 Task: Create a rule from the Agile list, Priority changed -> Complete task in the project TrueLine if Priority Cleared then Complete Task.
Action: Mouse moved to (63, 295)
Screenshot: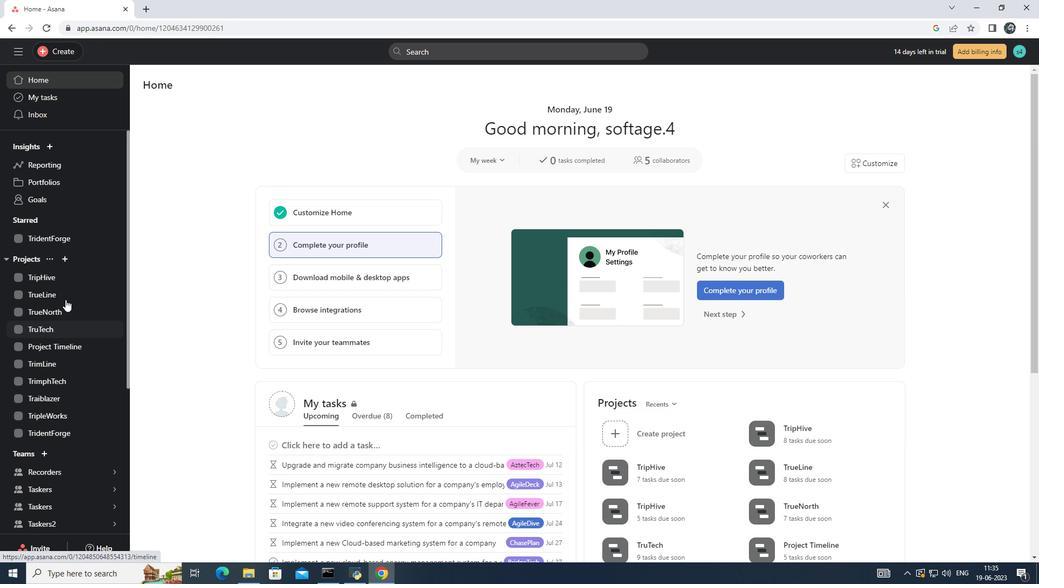 
Action: Mouse pressed left at (63, 295)
Screenshot: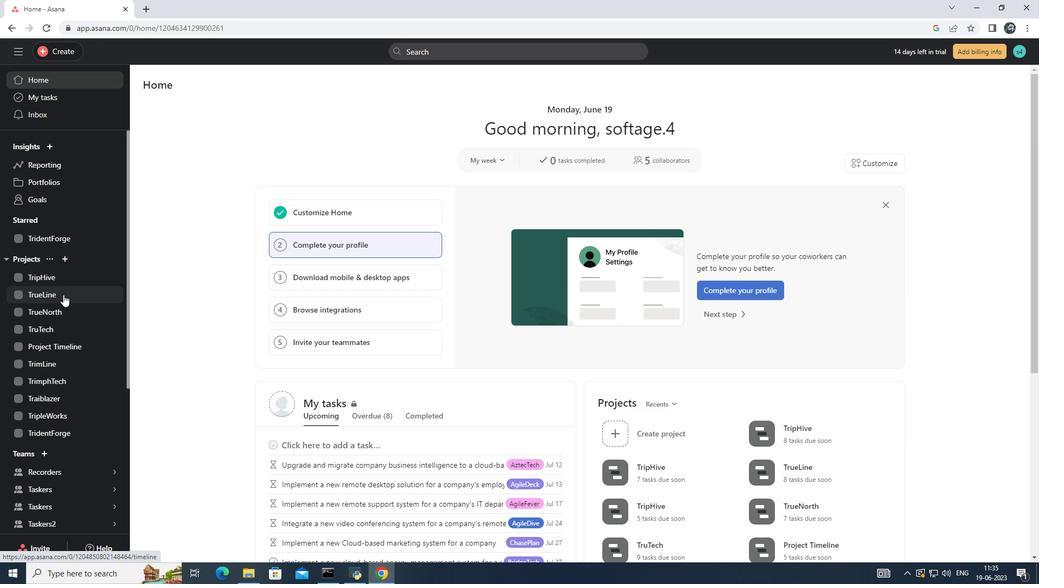 
Action: Mouse moved to (995, 87)
Screenshot: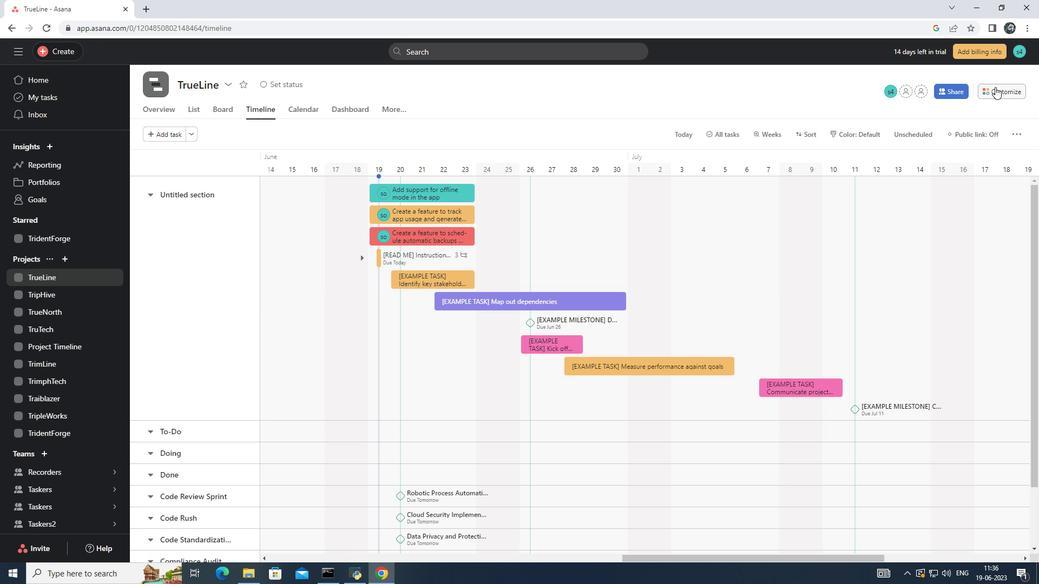 
Action: Mouse pressed left at (995, 87)
Screenshot: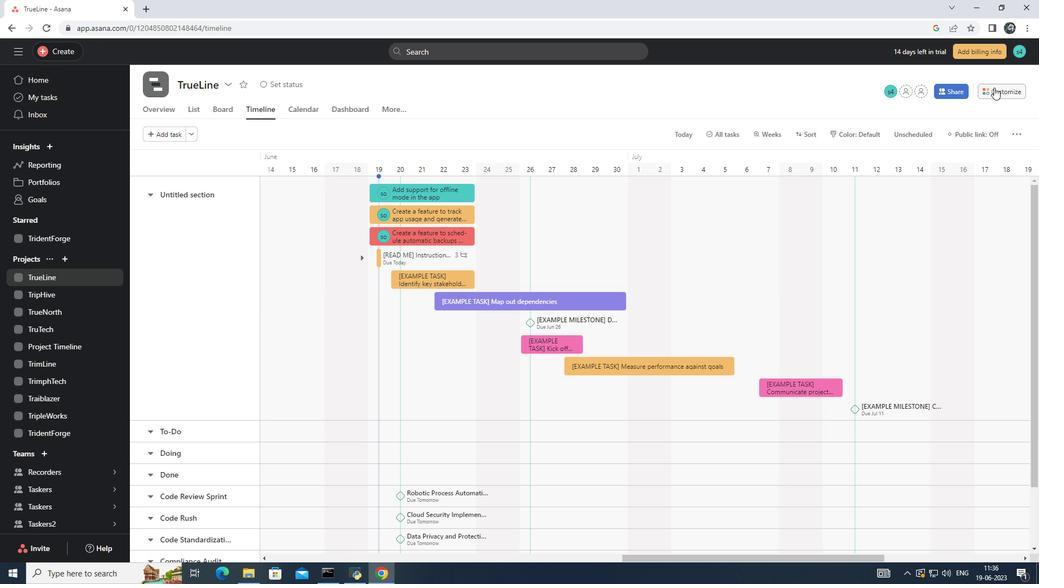 
Action: Mouse moved to (812, 263)
Screenshot: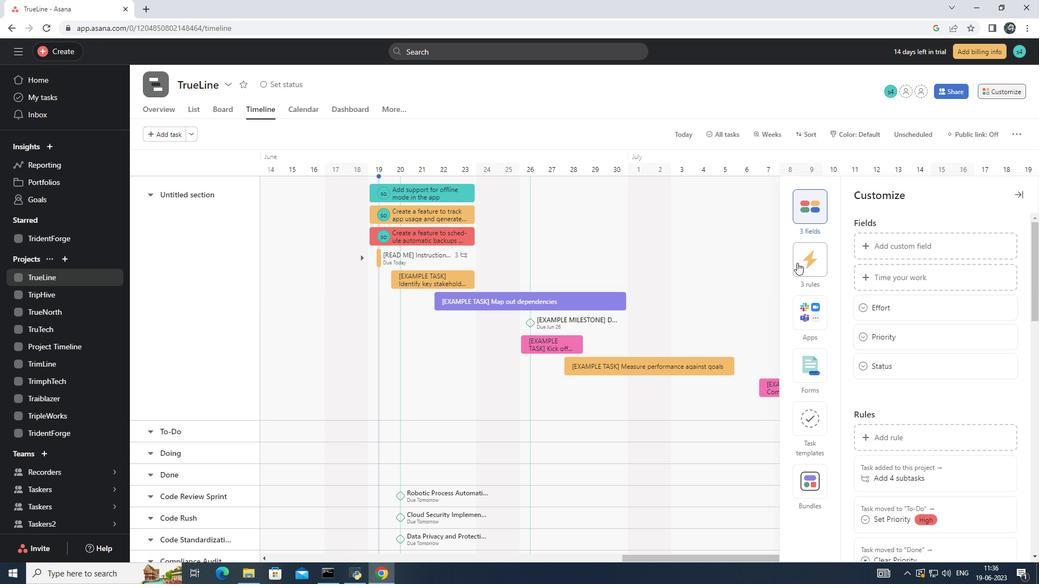 
Action: Mouse pressed left at (812, 263)
Screenshot: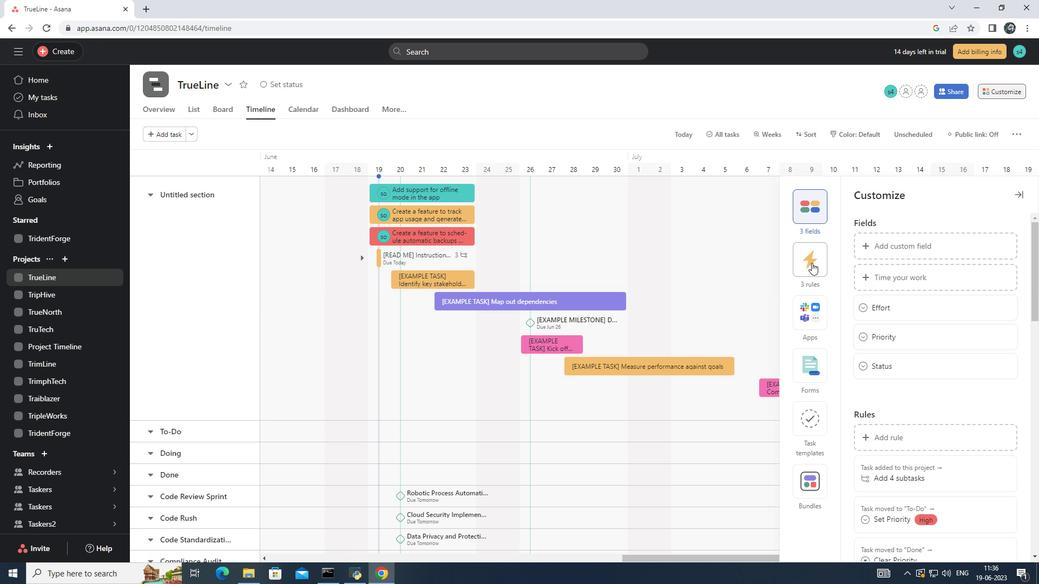 
Action: Mouse moved to (881, 245)
Screenshot: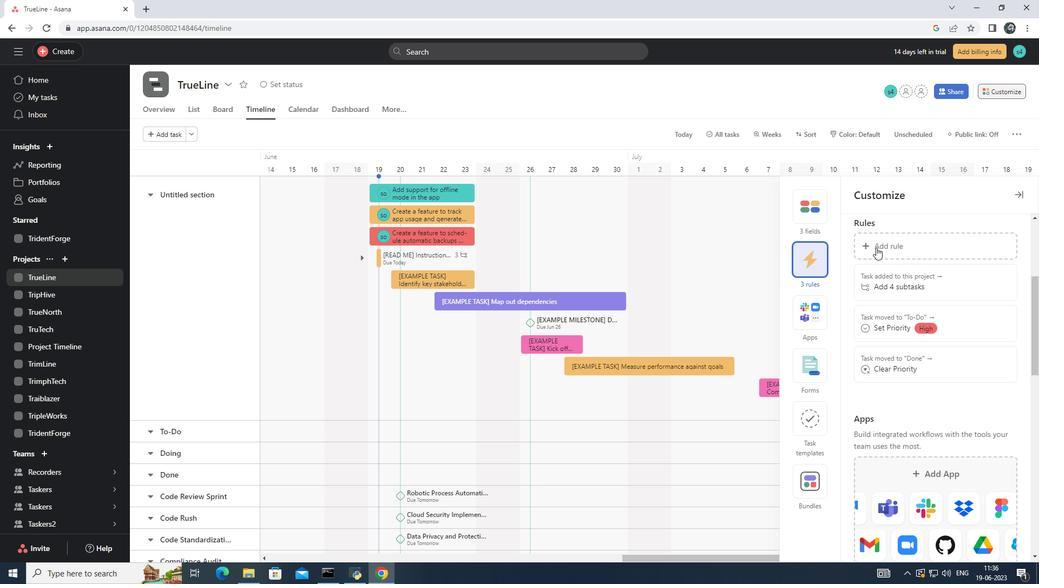 
Action: Mouse pressed left at (881, 245)
Screenshot: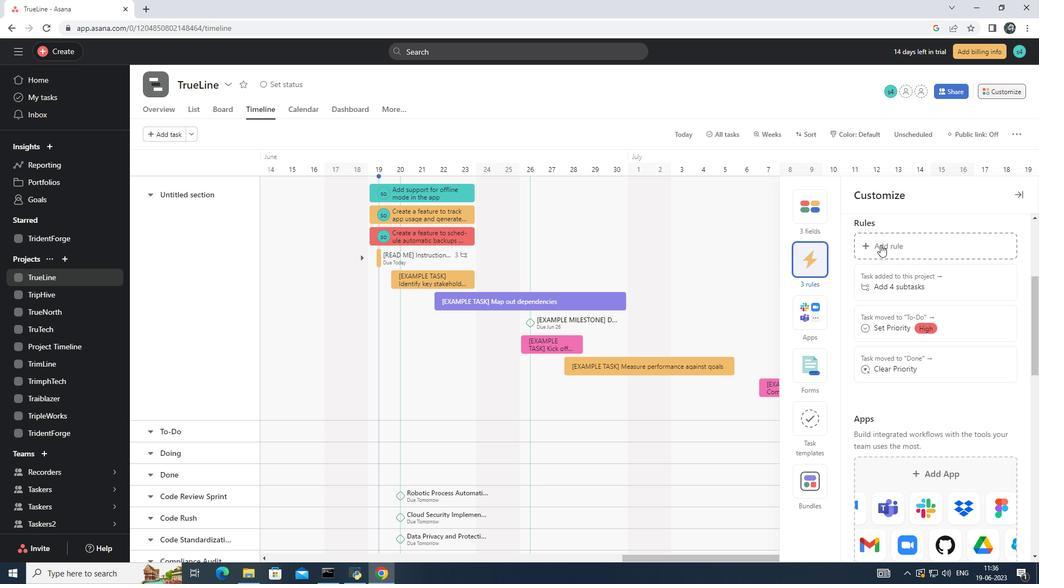 
Action: Mouse moved to (222, 164)
Screenshot: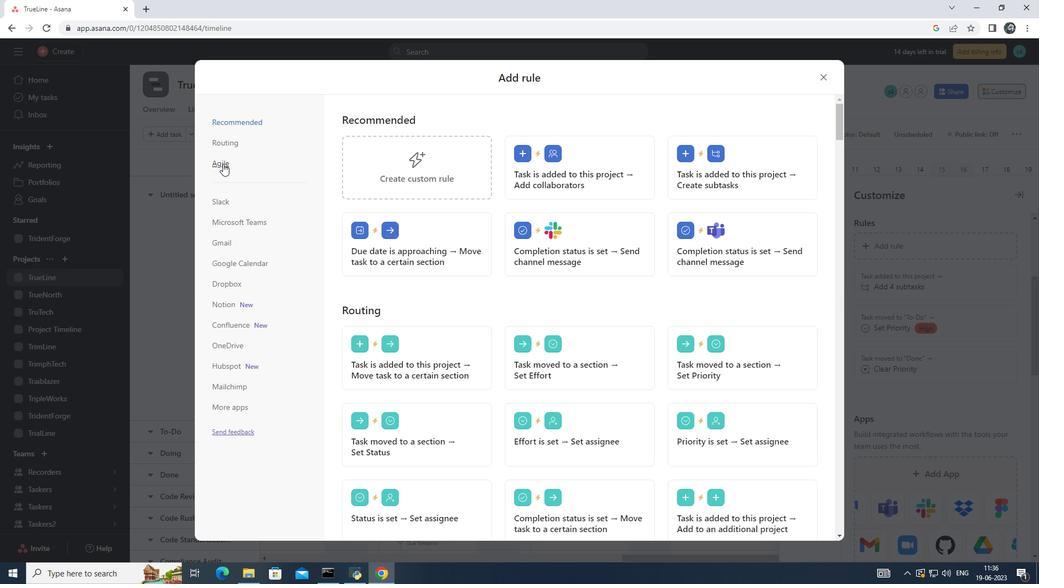 
Action: Mouse pressed left at (222, 164)
Screenshot: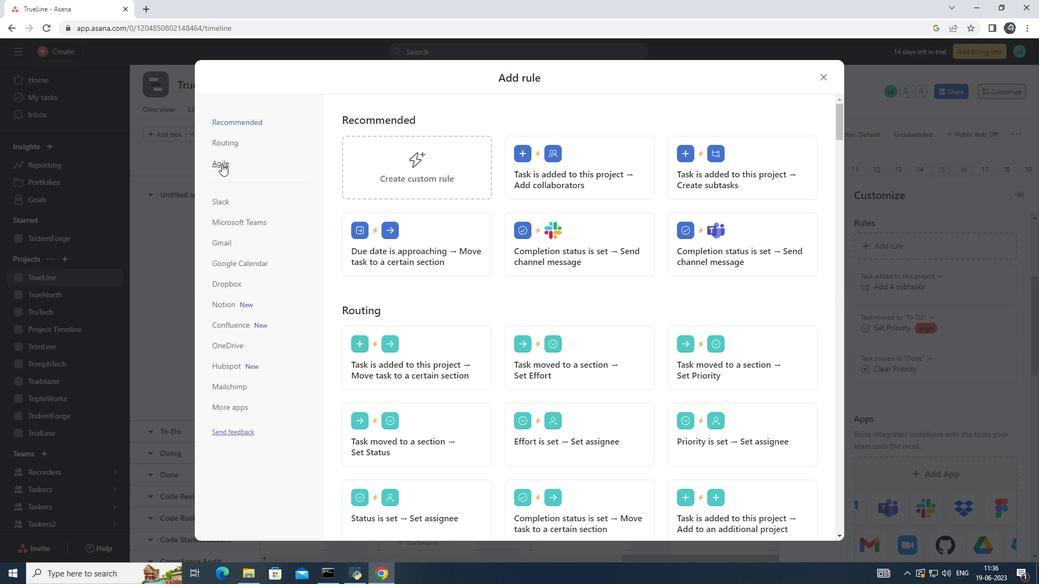 
Action: Mouse moved to (594, 158)
Screenshot: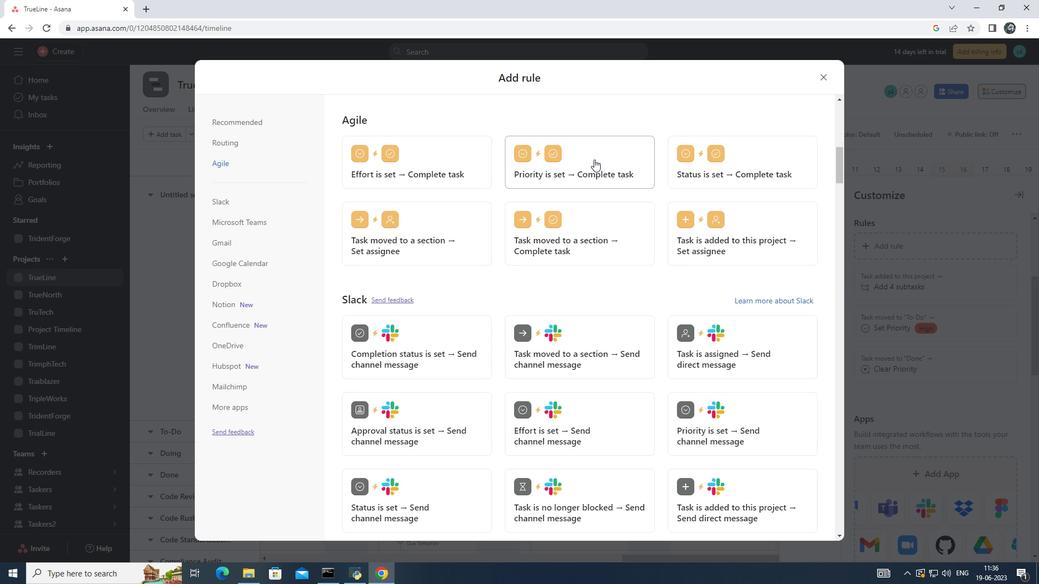 
Action: Mouse pressed left at (594, 158)
Screenshot: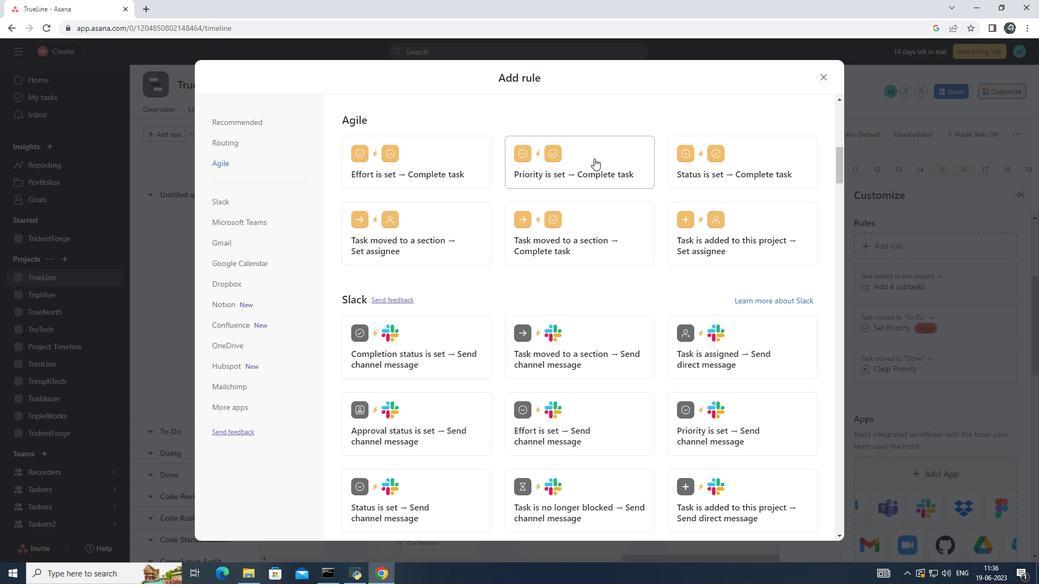 
Action: Mouse moved to (441, 283)
Screenshot: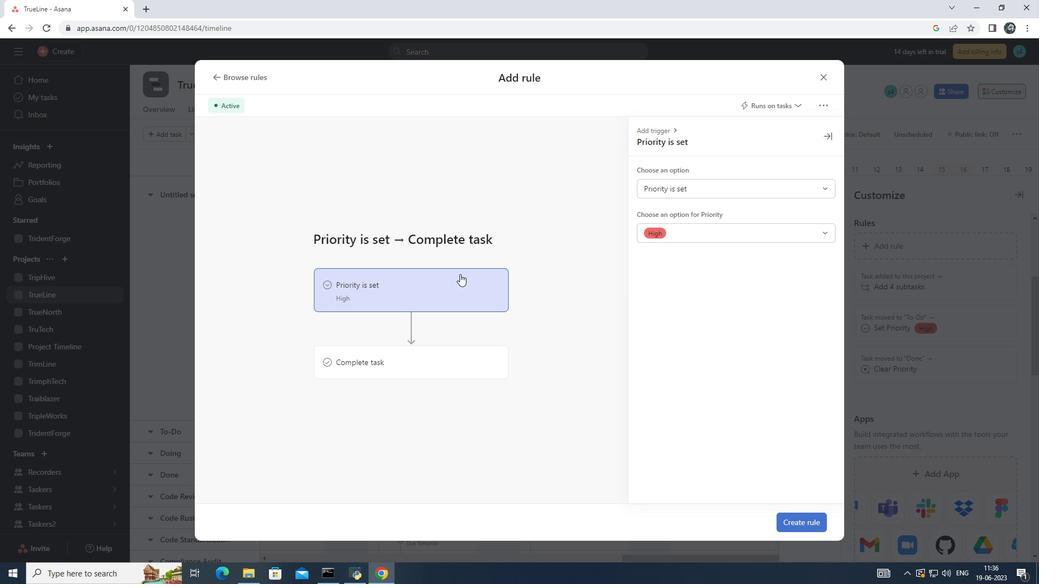 
Action: Mouse pressed left at (441, 283)
Screenshot: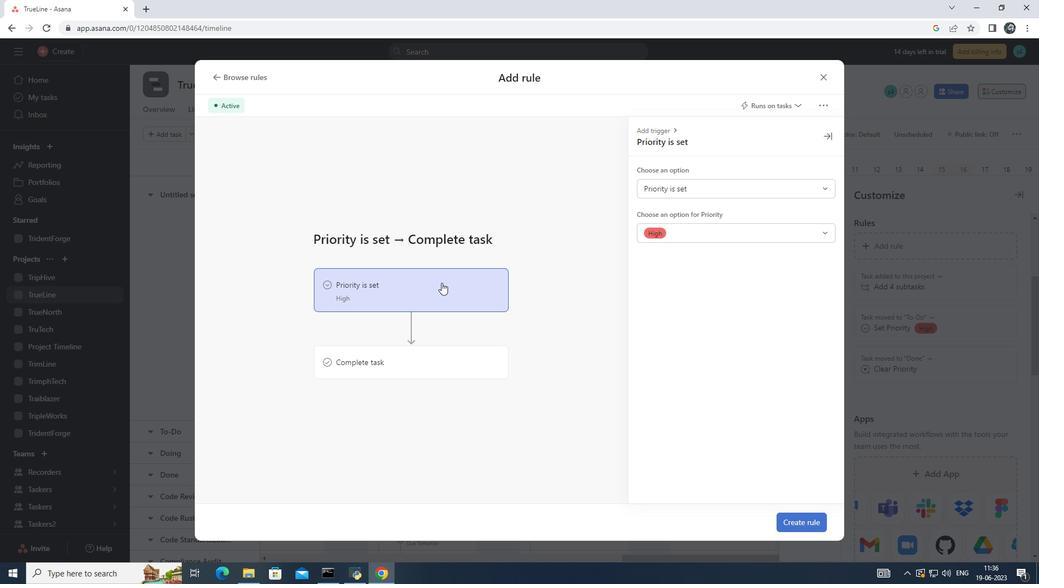
Action: Mouse moved to (689, 187)
Screenshot: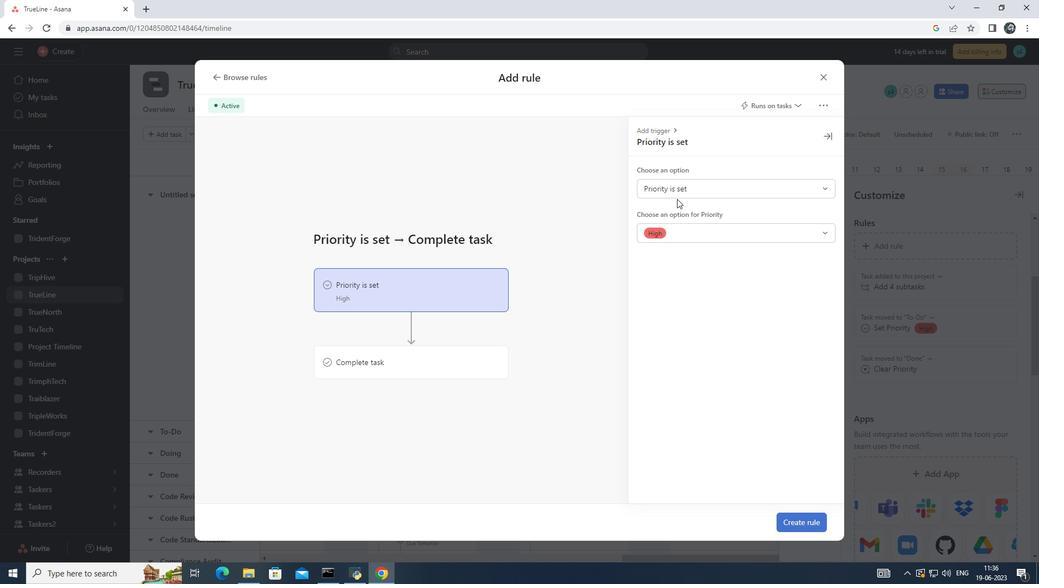 
Action: Mouse pressed left at (689, 187)
Screenshot: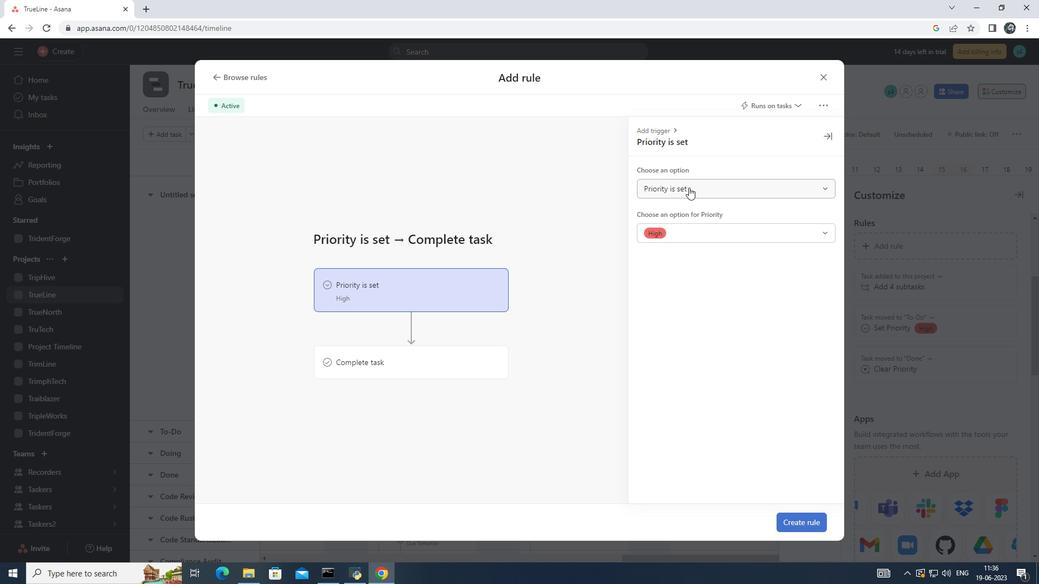 
Action: Mouse moved to (700, 232)
Screenshot: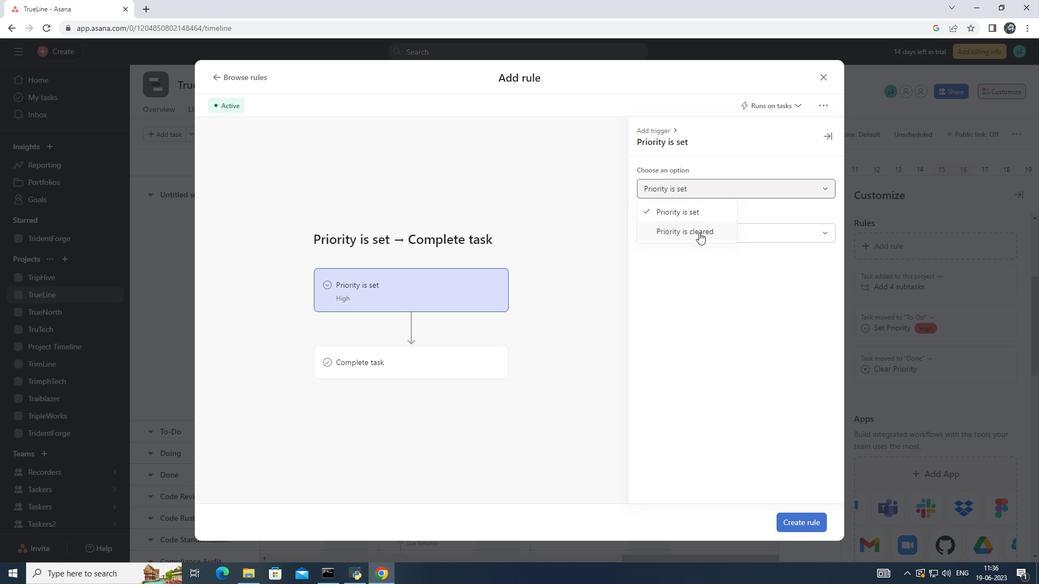 
Action: Mouse pressed left at (700, 232)
Screenshot: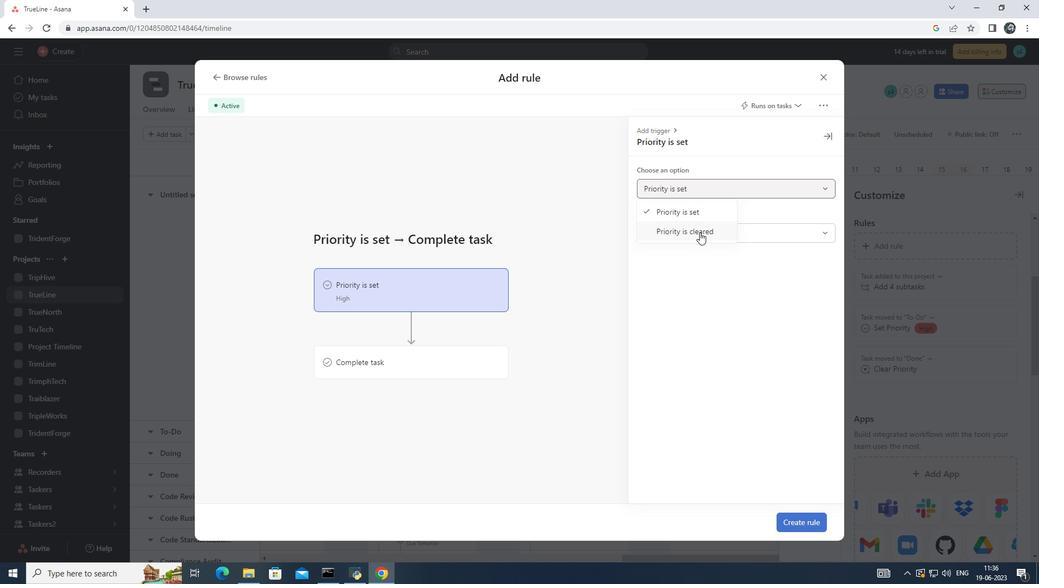
Action: Mouse moved to (428, 361)
Screenshot: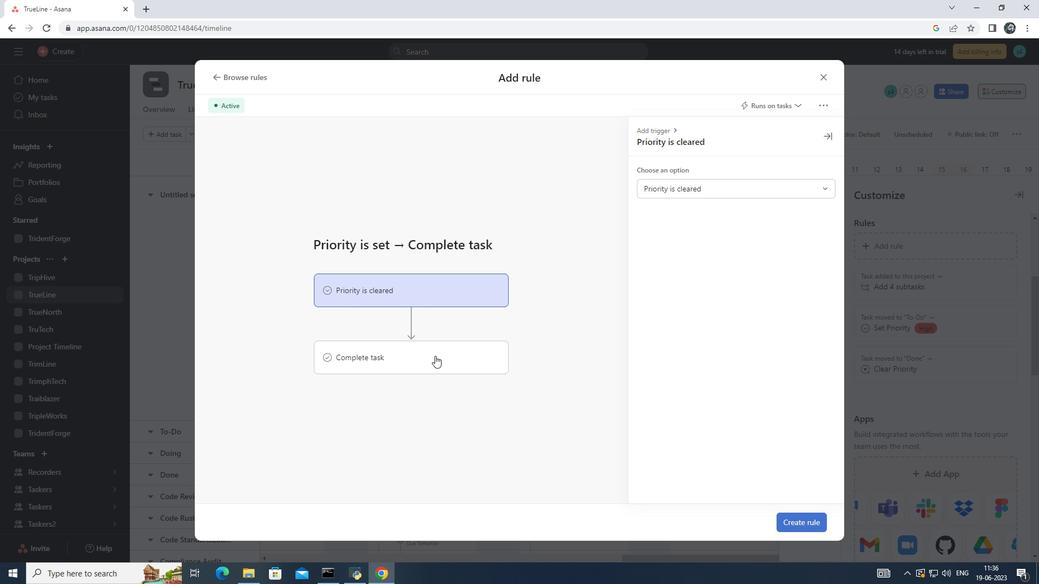
Action: Mouse pressed left at (428, 361)
Screenshot: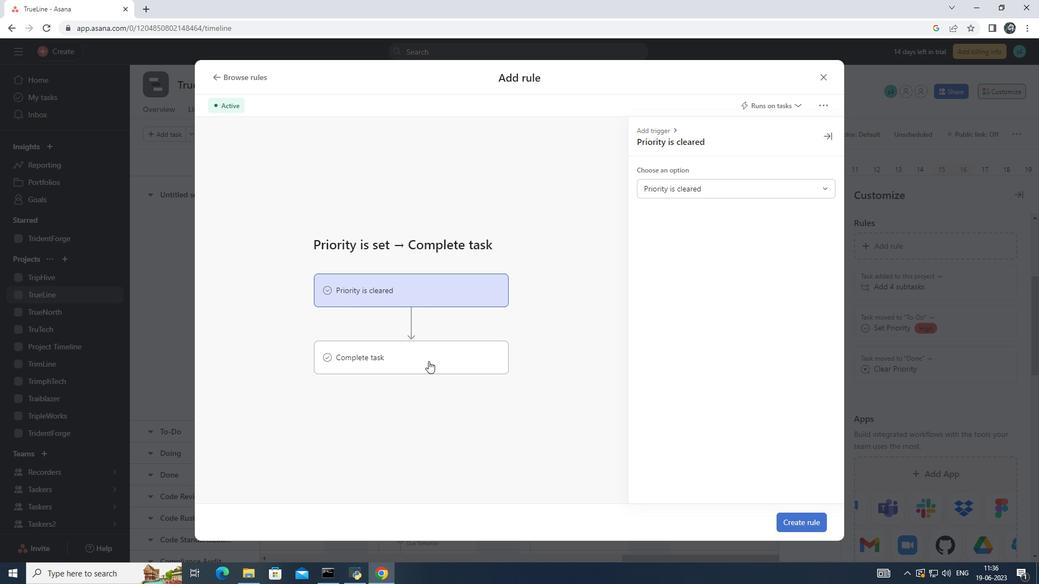 
Action: Mouse moved to (688, 183)
Screenshot: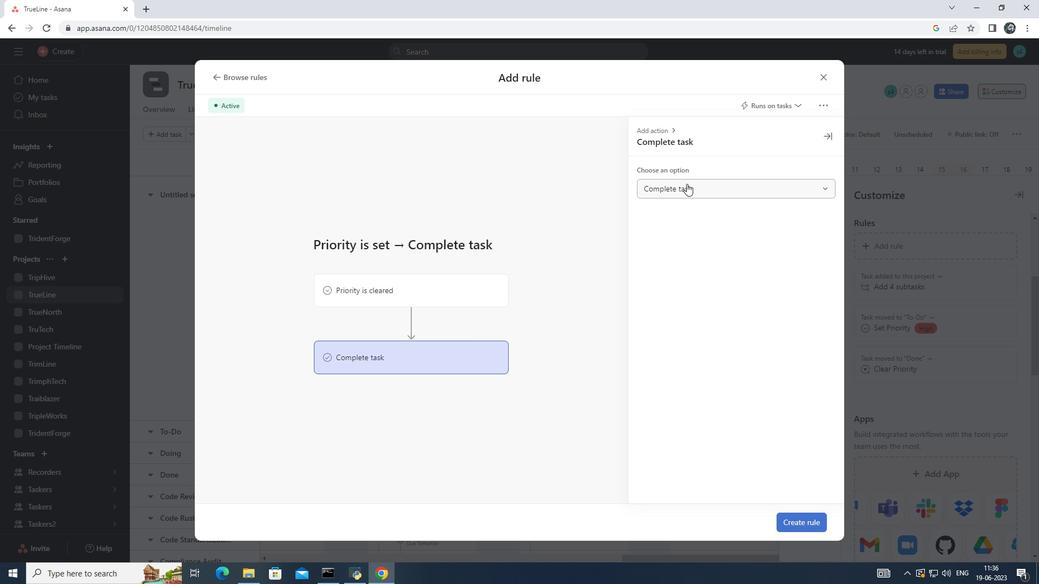 
Action: Mouse pressed left at (688, 183)
Screenshot: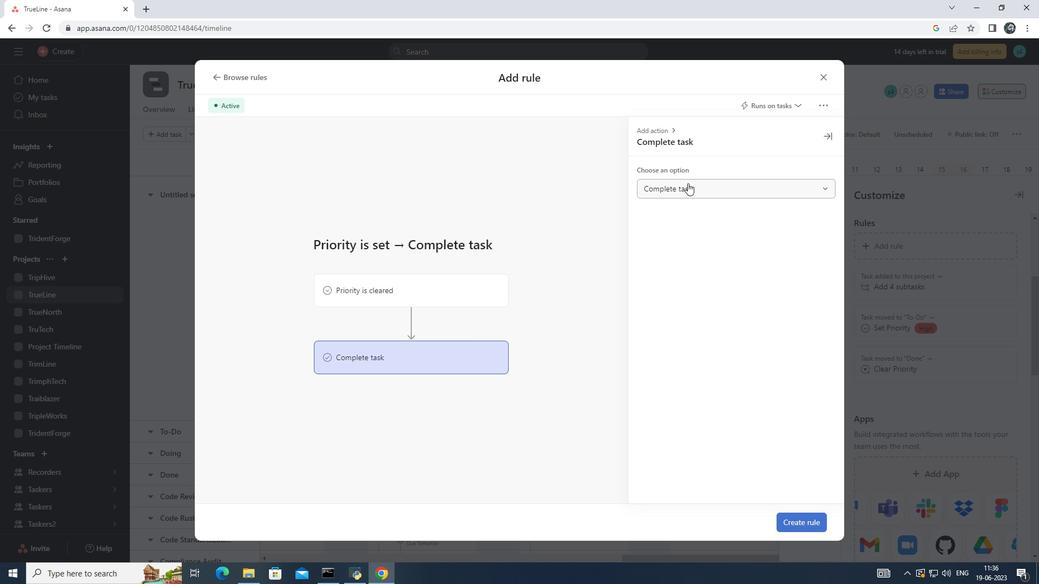 
Action: Mouse moved to (681, 208)
Screenshot: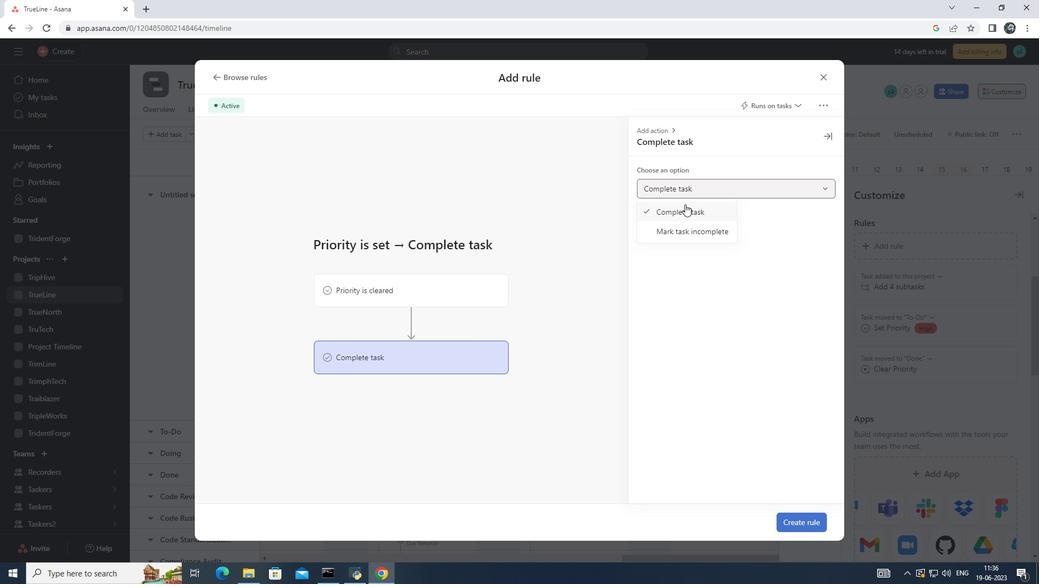 
Action: Mouse pressed left at (681, 208)
Screenshot: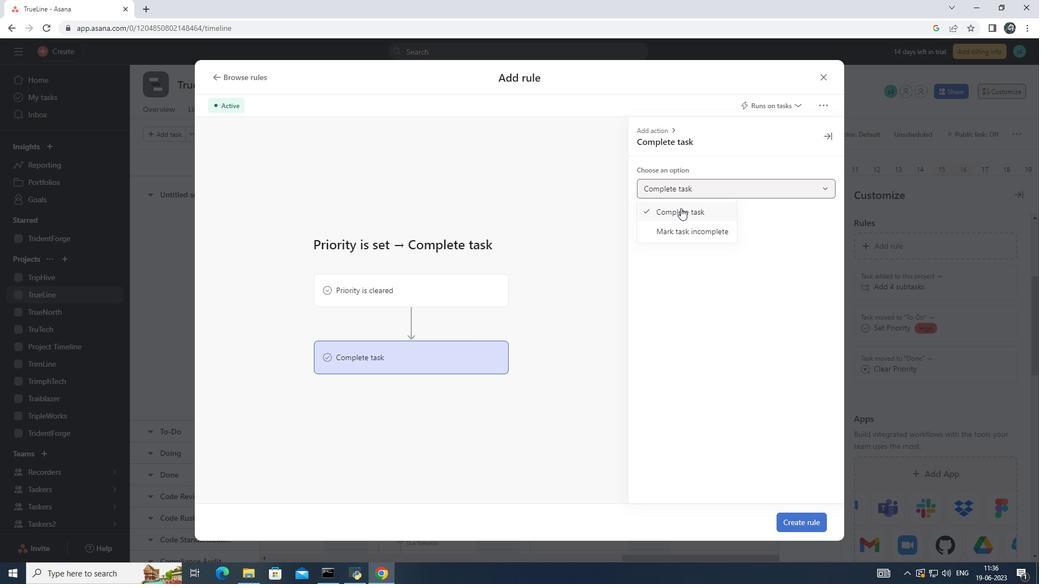 
Action: Mouse moved to (797, 517)
Screenshot: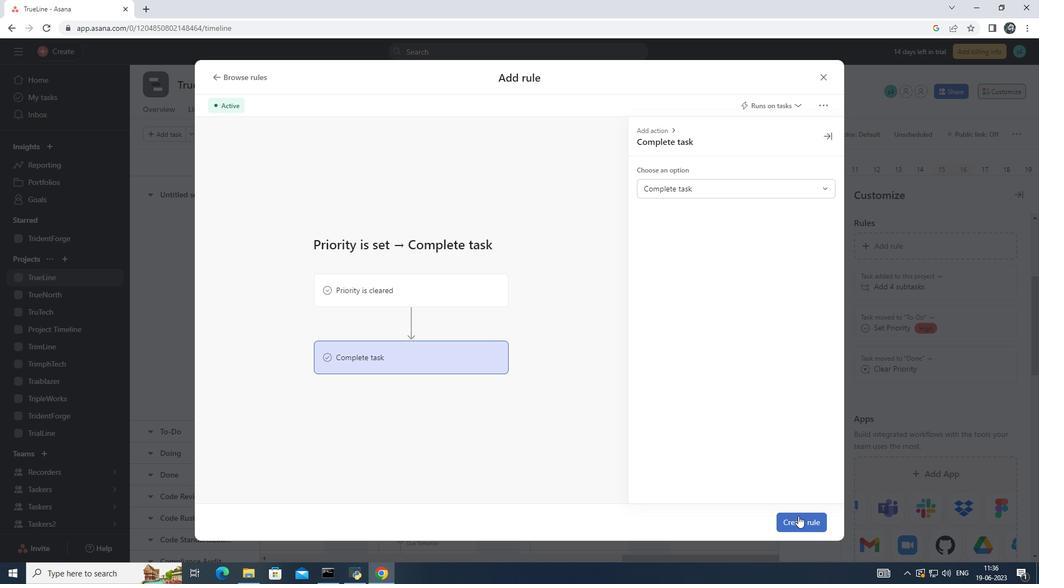 
Action: Mouse pressed left at (797, 517)
Screenshot: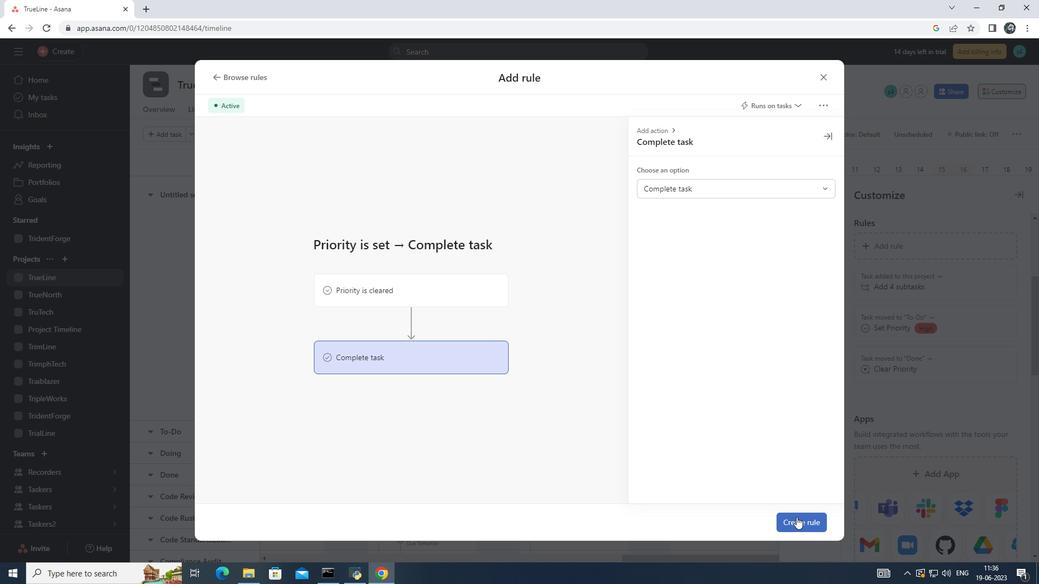 
Action: Mouse moved to (504, 332)
Screenshot: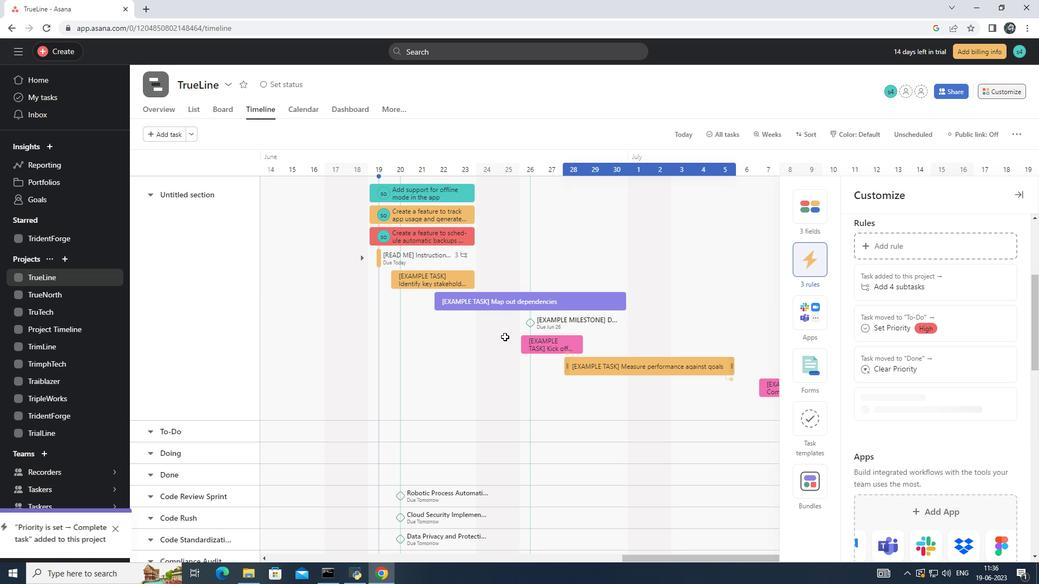
